 Task: Add an event with the title Lunch and Learn: Effective Email Marketing Strategies for Engagement, date '2024/03/21', time 7:30 AM to 9:30 AMand add a description: The Introduction to SEO webinar is a comprehensive session designed to provide participants with a foundational understanding of Search Engine Optimization (SEO) principles, strategies, and best practices. Select event color  Tomato . Add location for the event as: 321 Via del Corso, Rome, Italy, logged in from the account softage.5@softage.netand send the event invitation to softage.9@softage.net and softage.10@softage.net. Set a reminder for the event Daily
Action: Mouse moved to (65, 137)
Screenshot: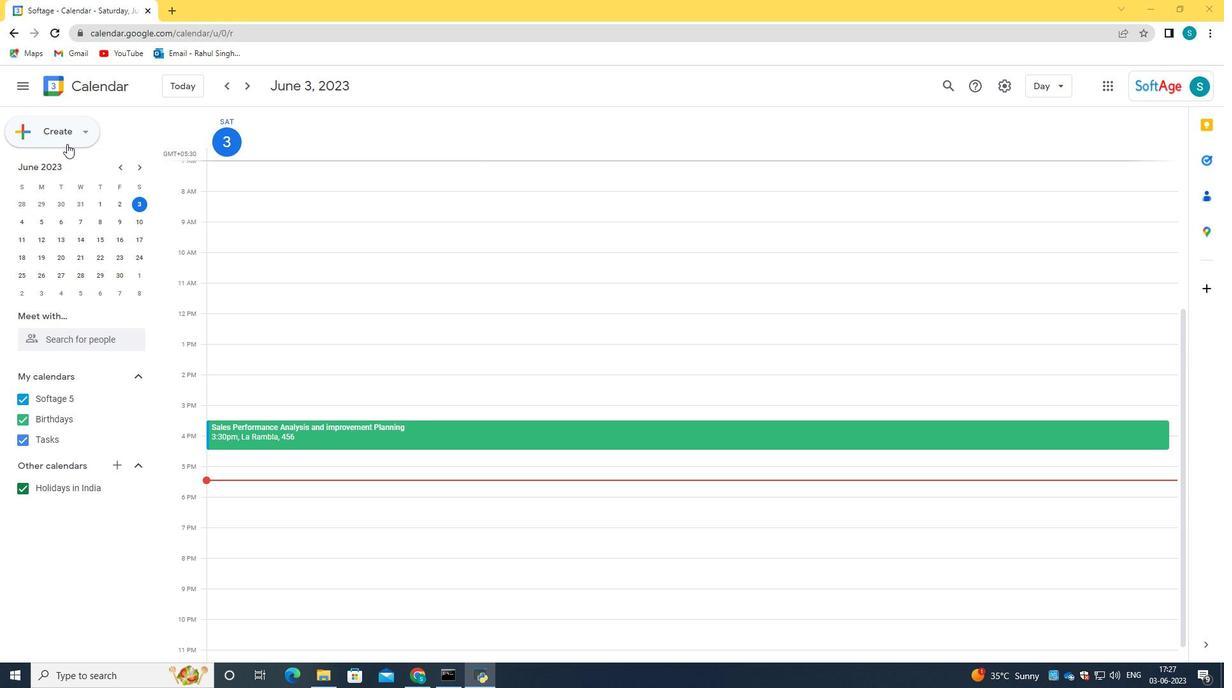 
Action: Mouse pressed left at (65, 137)
Screenshot: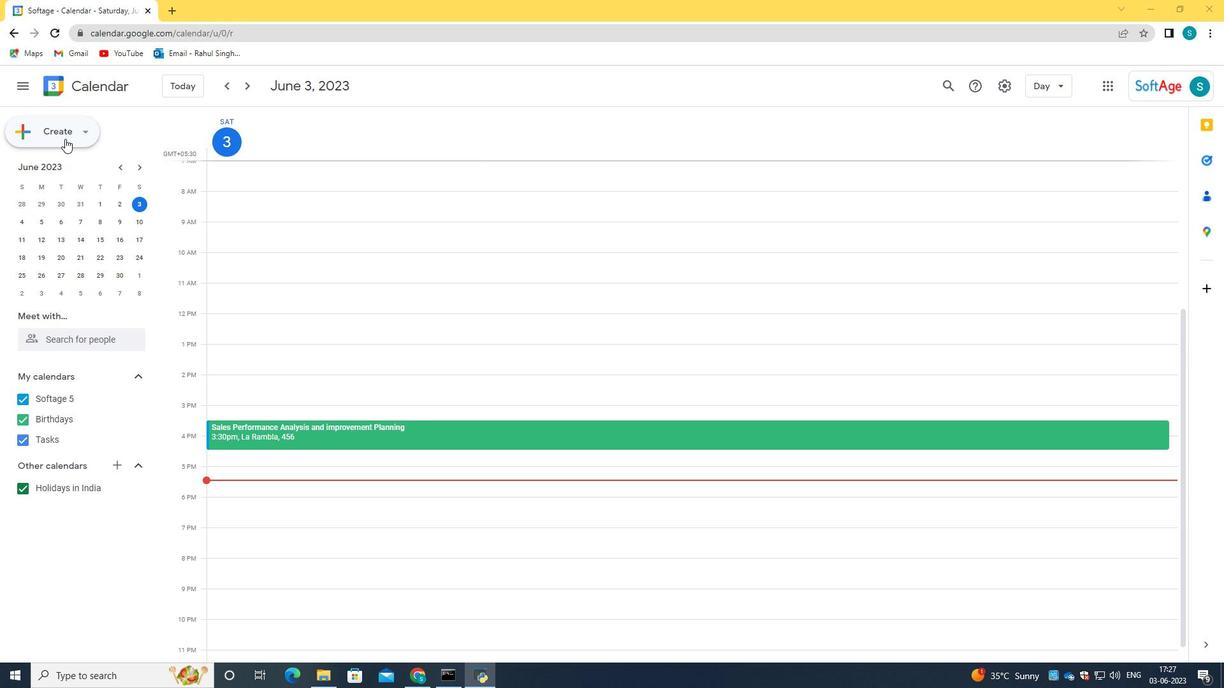 
Action: Mouse moved to (66, 174)
Screenshot: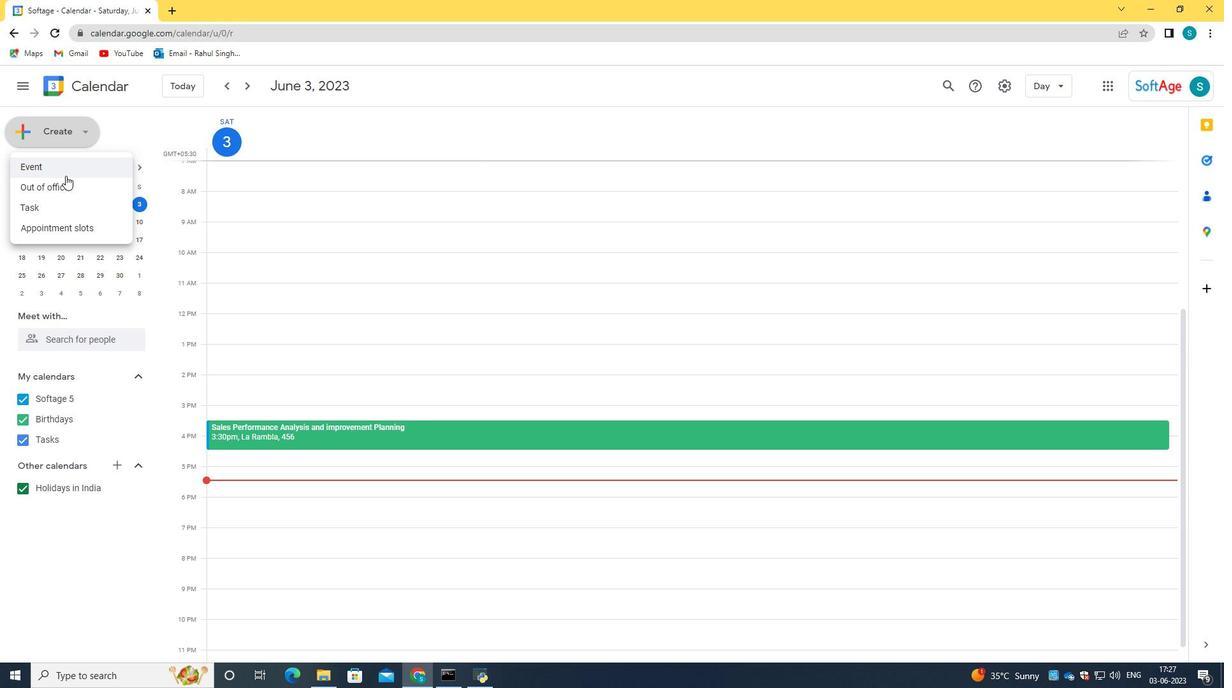 
Action: Mouse pressed left at (66, 174)
Screenshot: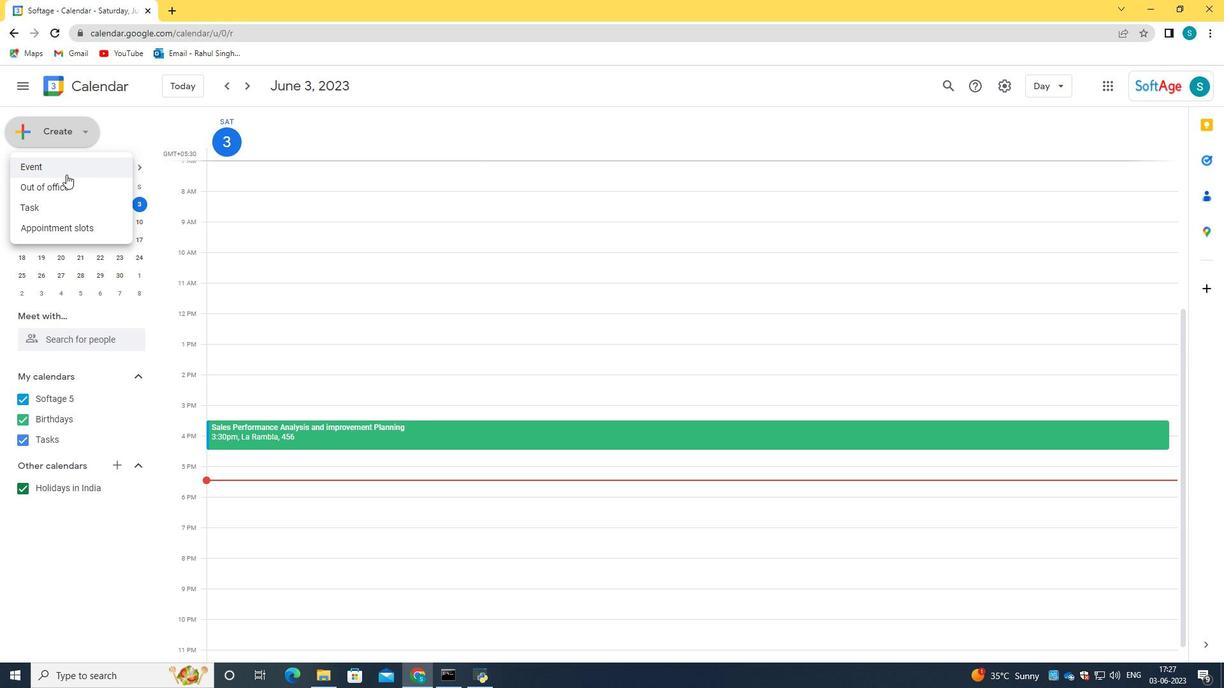 
Action: Mouse moved to (725, 503)
Screenshot: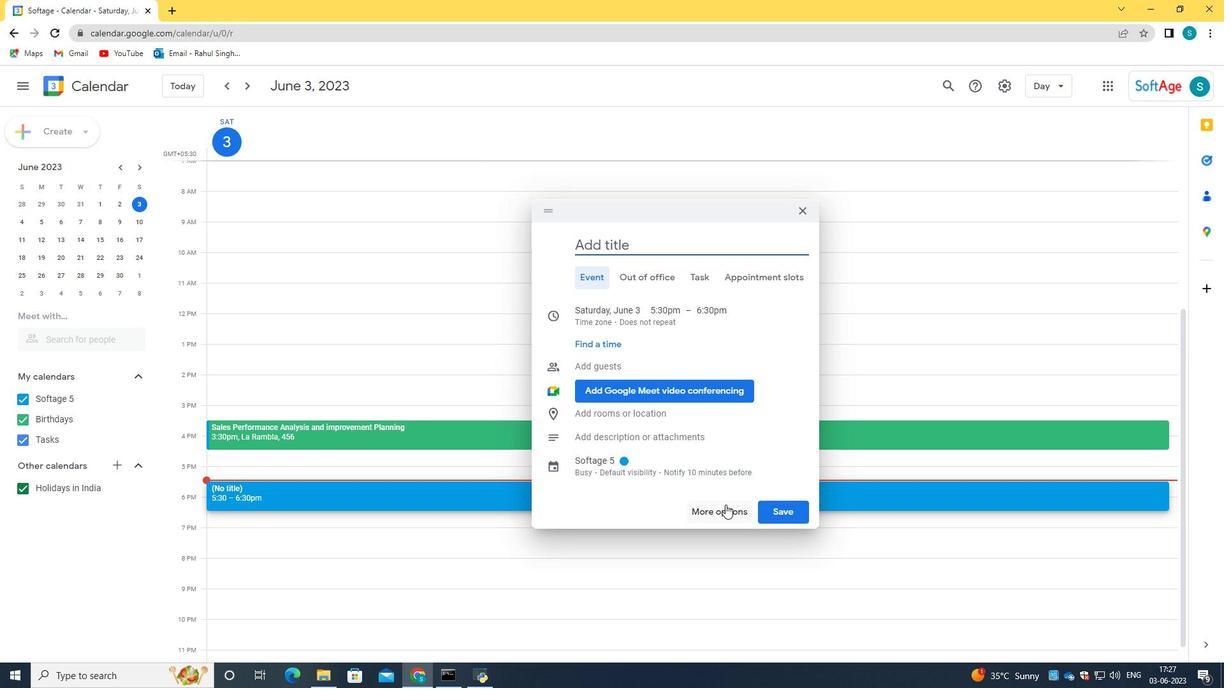 
Action: Mouse pressed left at (725, 503)
Screenshot: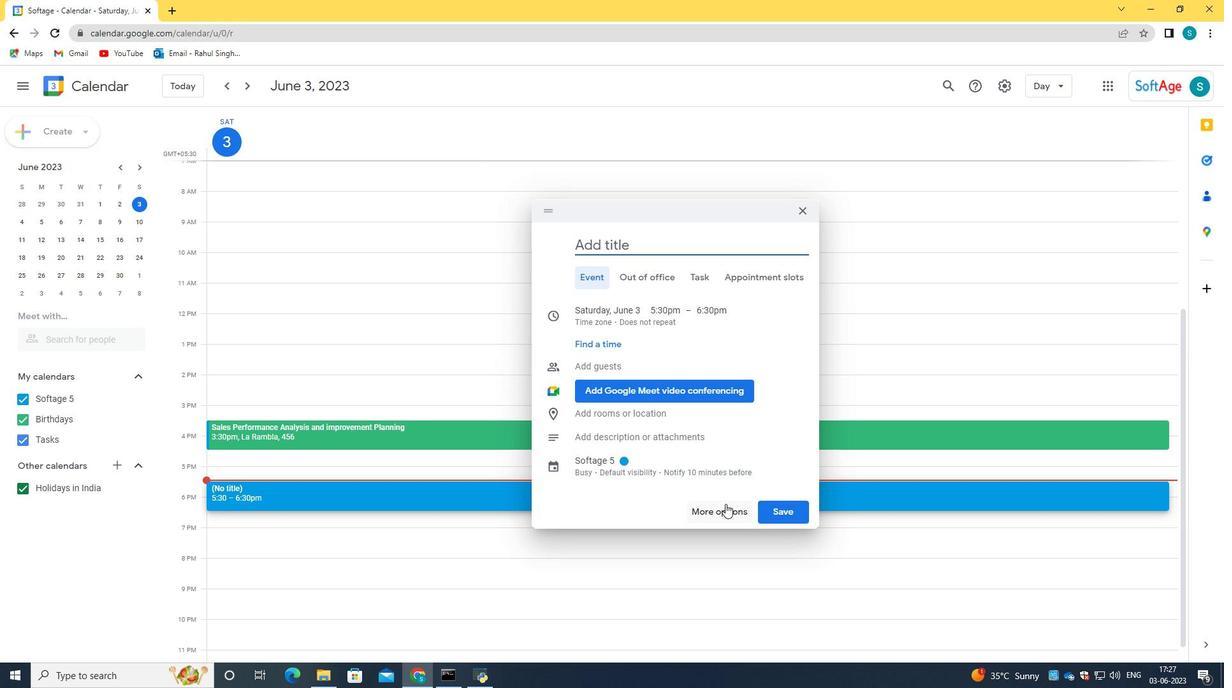 
Action: Mouse moved to (167, 95)
Screenshot: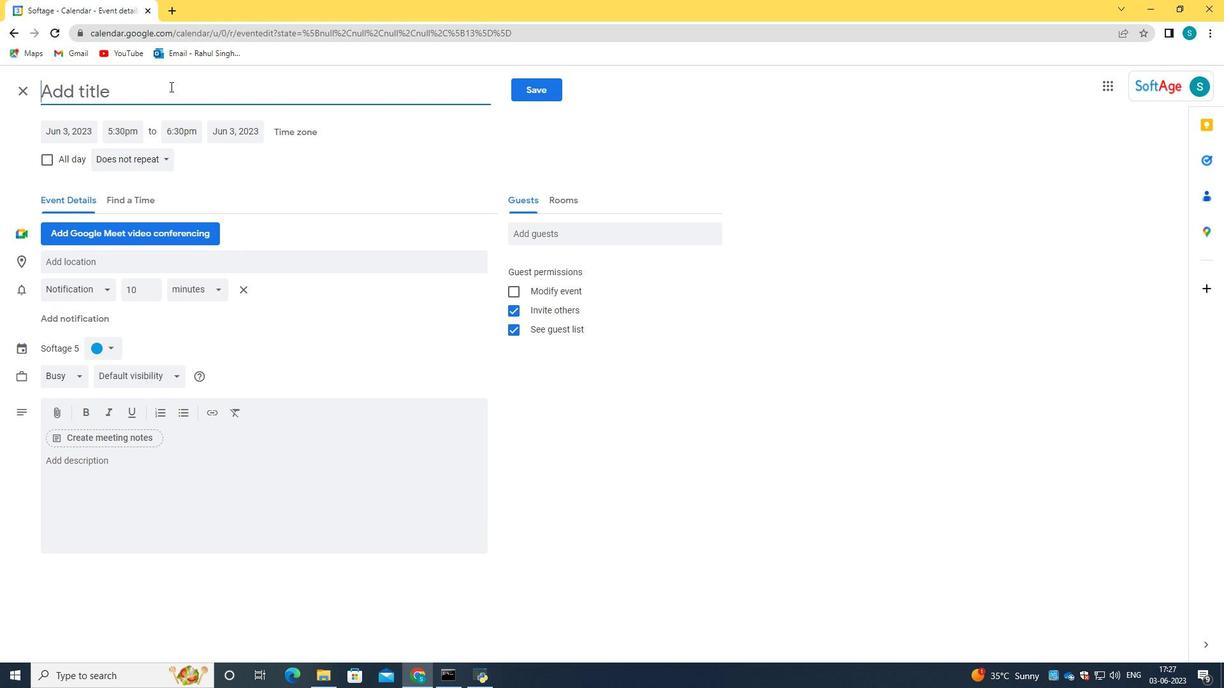 
Action: Key pressed <Key.caps_lock>L<Key.caps_lock>uc<Key.backspace>nch<Key.space>and<Key.space><Key.caps_lock>B<Key.caps_lock>r<Key.backspace><Key.backspace>learn<Key.shift_r>:<Key.space><Key.caps_lock>E<Key.caps_lock>ffective<Key.space><Key.caps_lock>E<Key.caps_lock>mail<Key.space><Key.caps_lock>M<Key.caps_lock>aer<Key.backspace><Key.backspace>rketing<Key.space><Key.caps_lock>S<Key.caps_lock>trategic<Key.backspace>es<Key.space>for<Key.space><Key.caps_lock>E<Key.caps_lock>ngagement
Screenshot: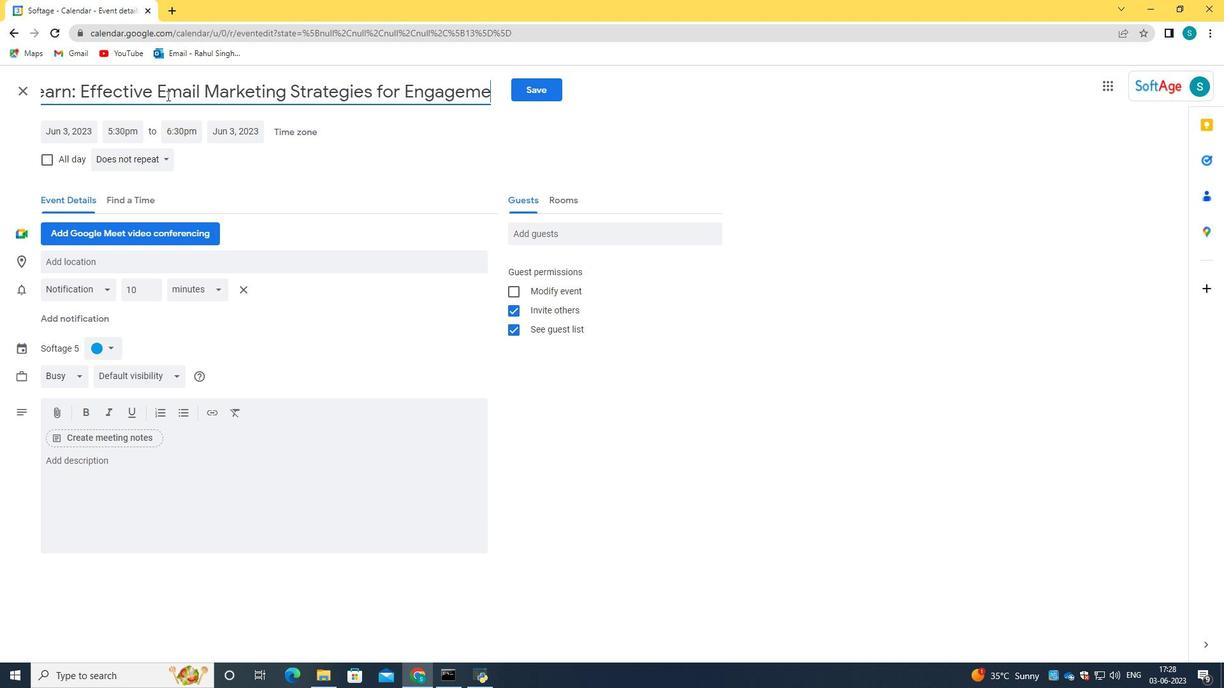 
Action: Mouse moved to (59, 135)
Screenshot: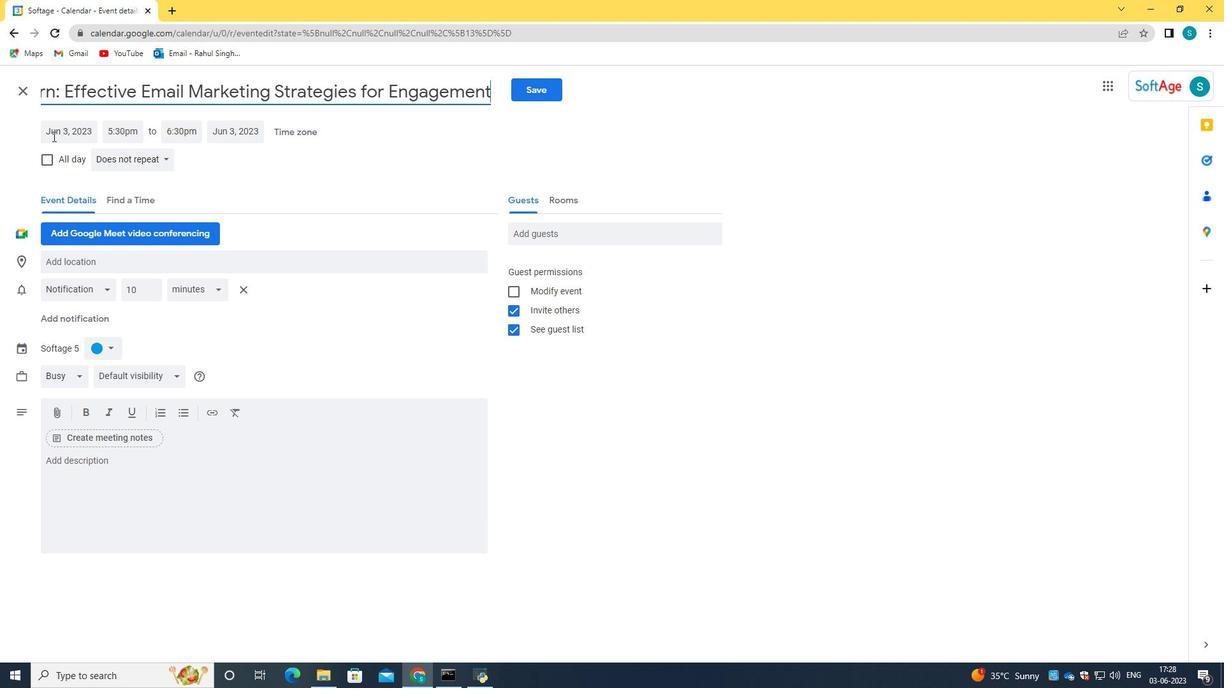 
Action: Mouse pressed left at (59, 135)
Screenshot: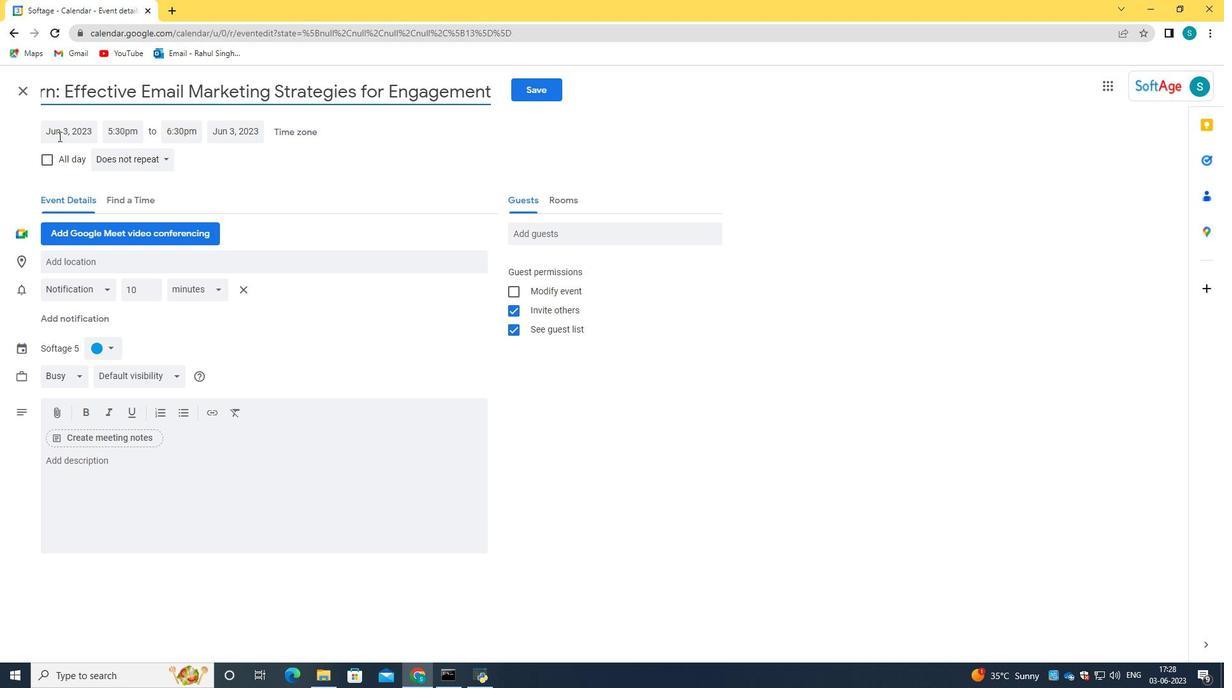 
Action: Key pressed 2024<Key.shift_r><Key.shift_r><Key.shift_r>/03/21<Key.tab>07<Key.shift_r>"<Key.backspace><Key.shift_r>:30<Key.space>am<Key.tab>09<Key.shift_r>:30am
Screenshot: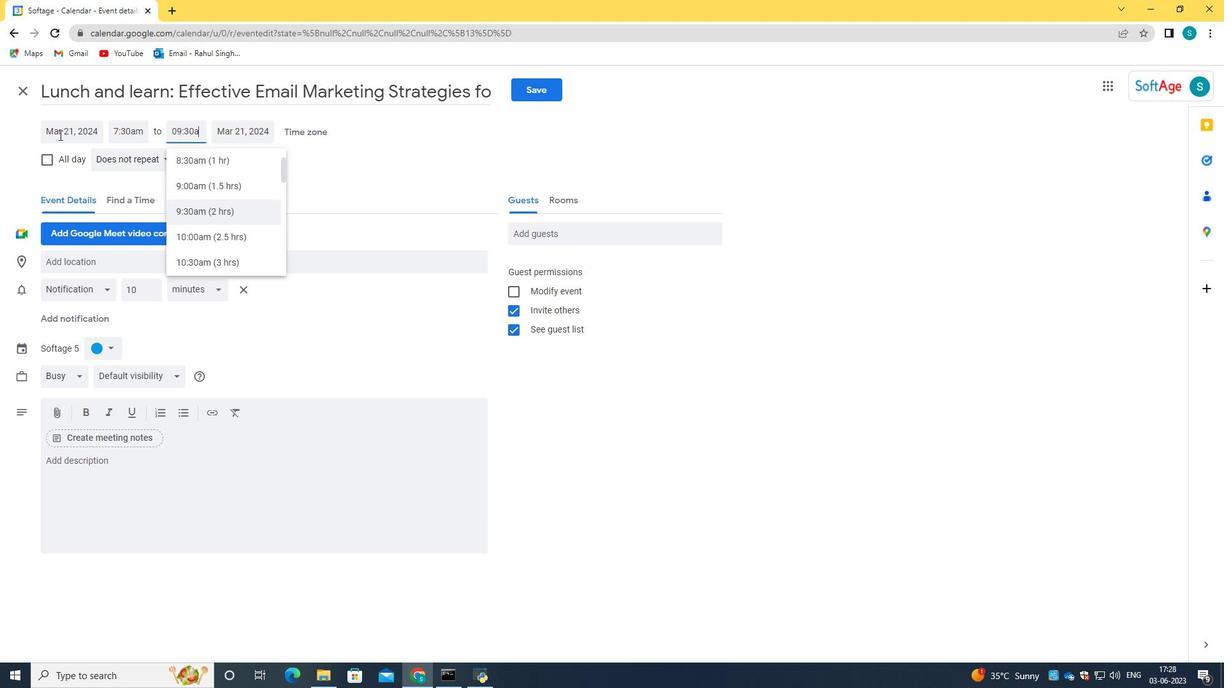 
Action: Mouse moved to (221, 208)
Screenshot: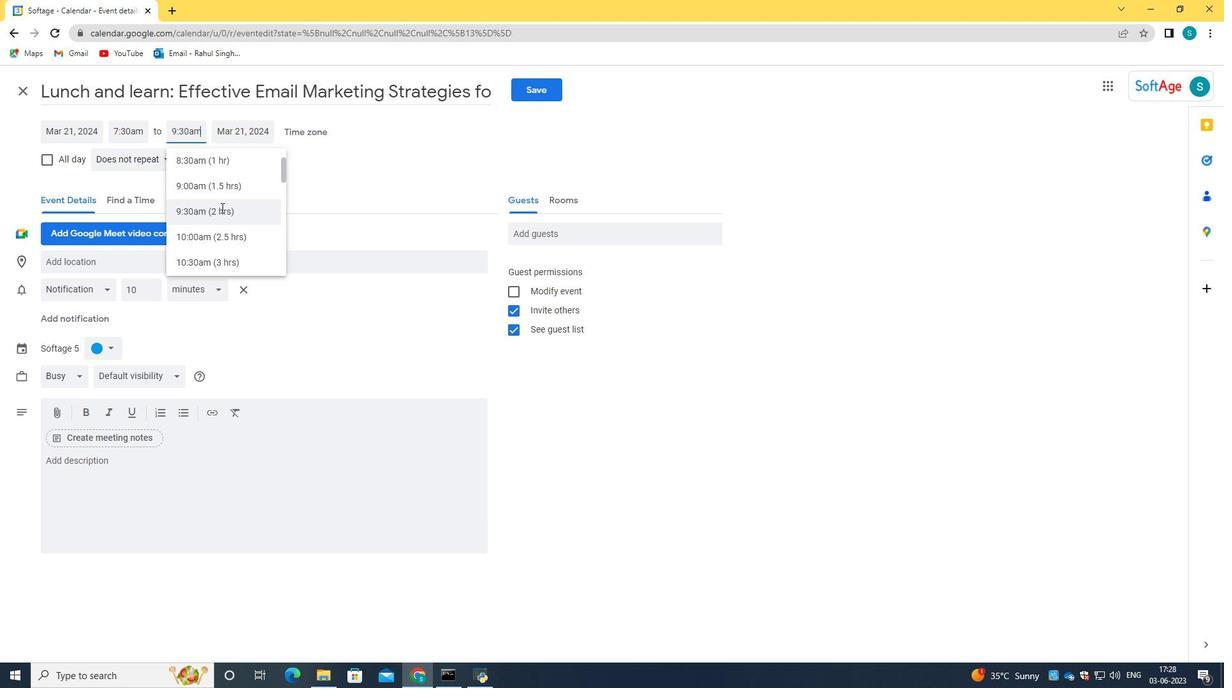 
Action: Mouse pressed left at (221, 208)
Screenshot: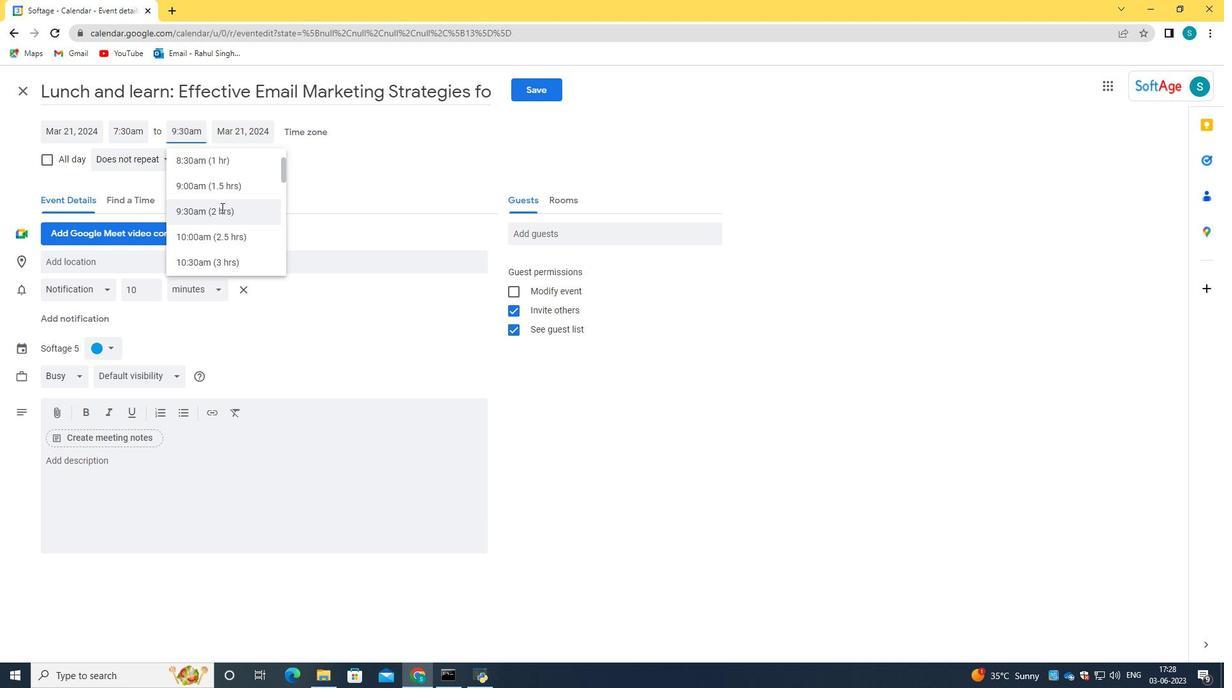 
Action: Mouse moved to (204, 484)
Screenshot: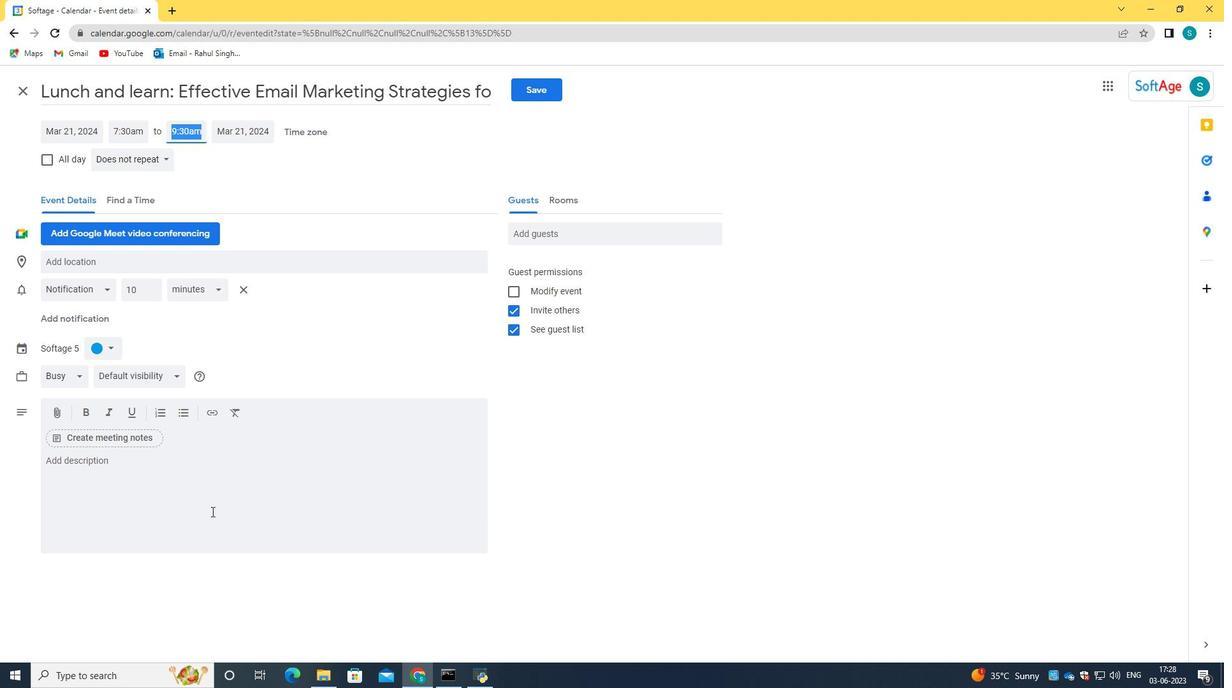 
Action: Mouse pressed left at (204, 484)
Screenshot: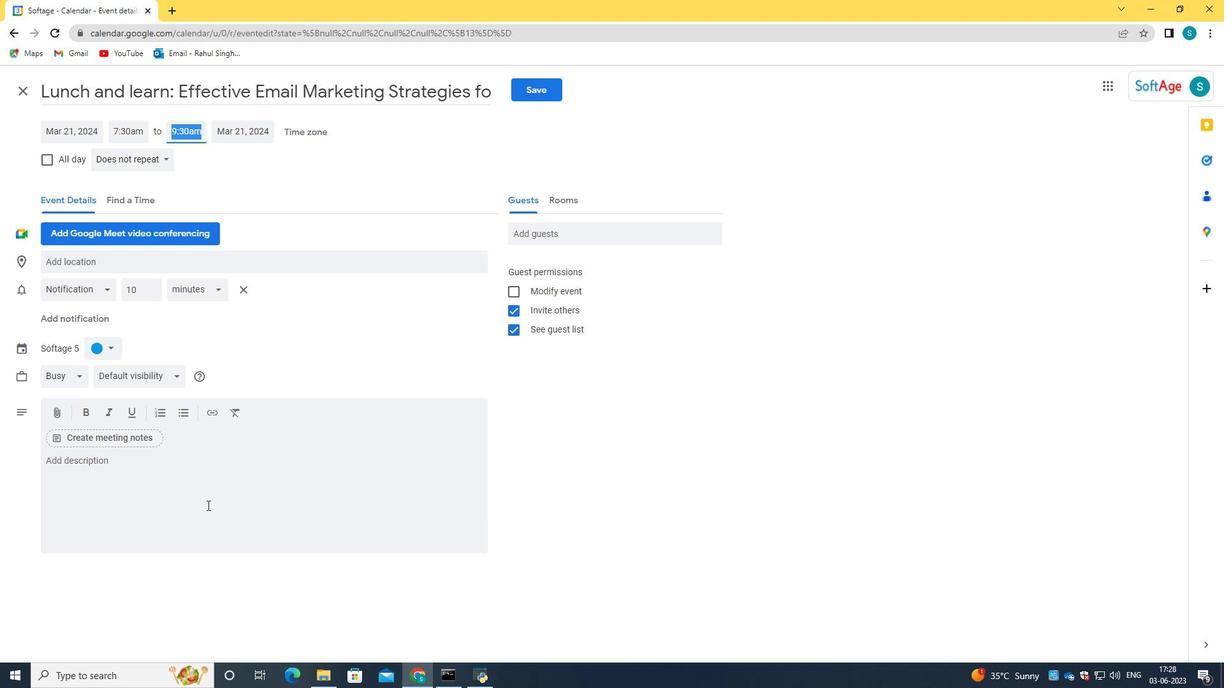 
Action: Key pressed <Key.caps_lock>T<Key.caps_lock>he<Key.space>introduction<Key.space>o<Key.backspace>to<Key.space><Key.caps_lock>SEO<Key.space><Key.caps_lock>webinat<Key.backspace>r<Key.space>is<Key.space>a<Key.space>comprehensive<Key.space>session<Key.space>designed<Key.space>to<Key.space>provide<Key.space>participants<Key.space>with<Key.space>a<Key.space>foundational<Key.space>understanding<Key.space>of<Key.space><Key.caps_lock>S<Key.caps_lock>earch<Key.space><Key.caps_lock>E<Key.caps_lock>ngine<Key.space><Key.caps_lock>O<Key.caps_lock>ptimization<Key.space><Key.shift>S<Key.backspace><Key.backspace><Key.shift_r><Key.shift_r><Key.shift_r><Key.shift_r><Key.shift_r><Key.shift_r><Key.shift_r><Key.shift_r><Key.shift_r><Key.shift_r><Key.shift_r><Key.shift_r><Key.shift_r><Key.shift_r>(<Key.shift><Key.shift><Key.shift><Key.shift><Key.shift><Key.shift><Key.shift>SEO<Key.shift_r><Key.shift_r><Key.shift_r><Key.shift_r><Key.shift_r><Key.shift_r><Key.shift_r><Key.shift_r>)<Key.space>principals,<Key.space>stratef<Key.backspace>gies,<Key.space>and<Key.space>best<Key.space>practices.
Screenshot: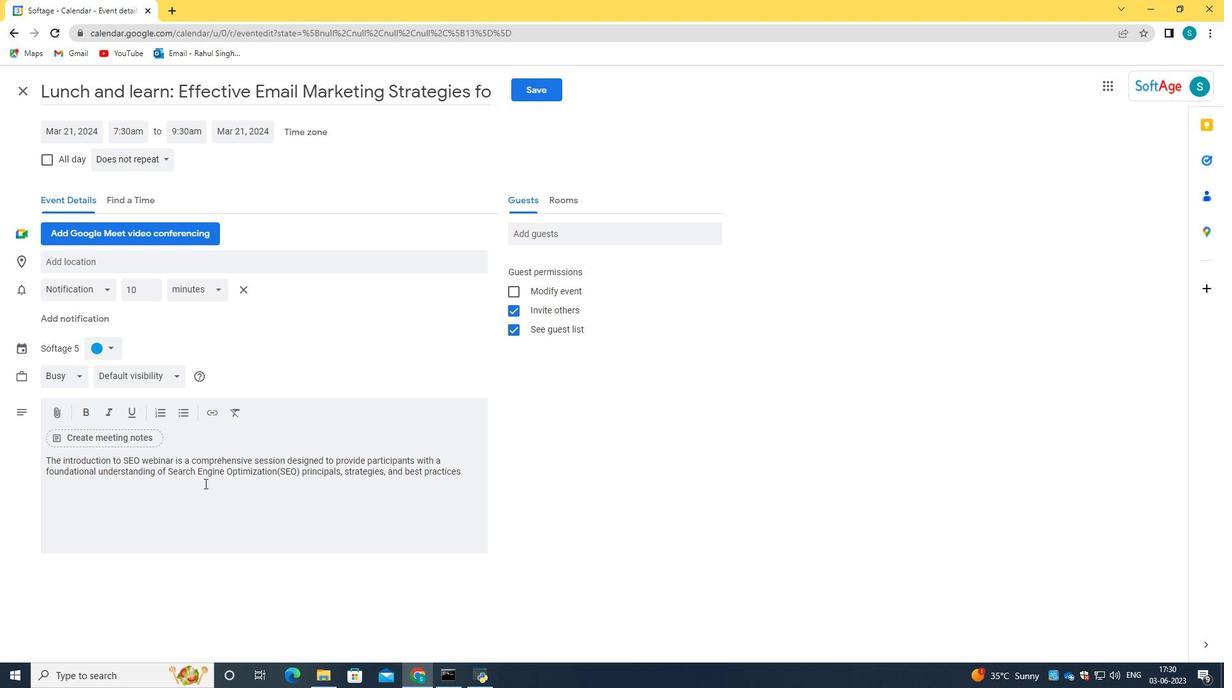 
Action: Mouse moved to (102, 347)
Screenshot: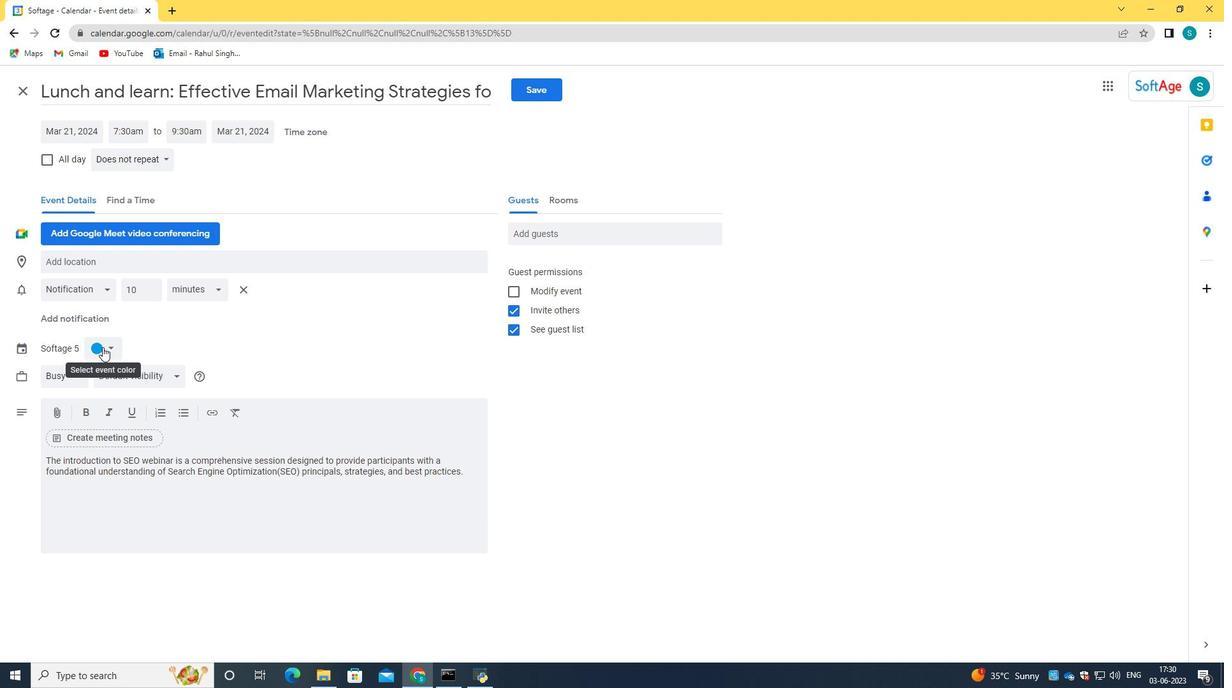 
Action: Mouse pressed left at (102, 347)
Screenshot: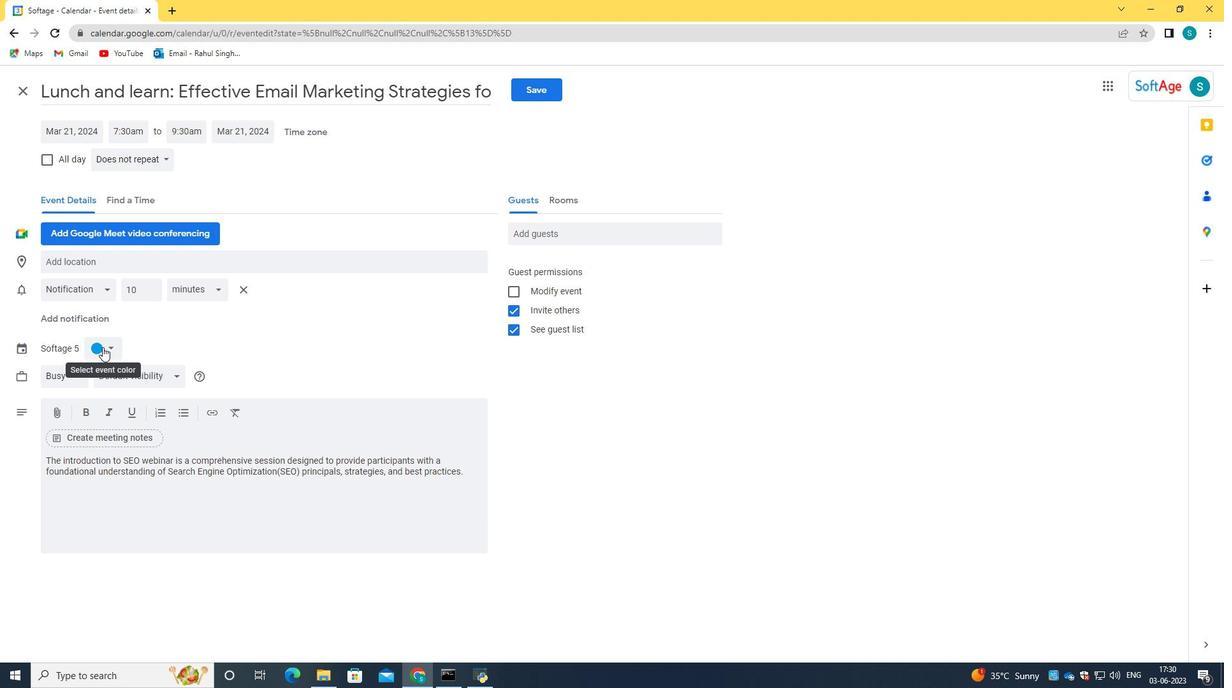 
Action: Mouse moved to (98, 350)
Screenshot: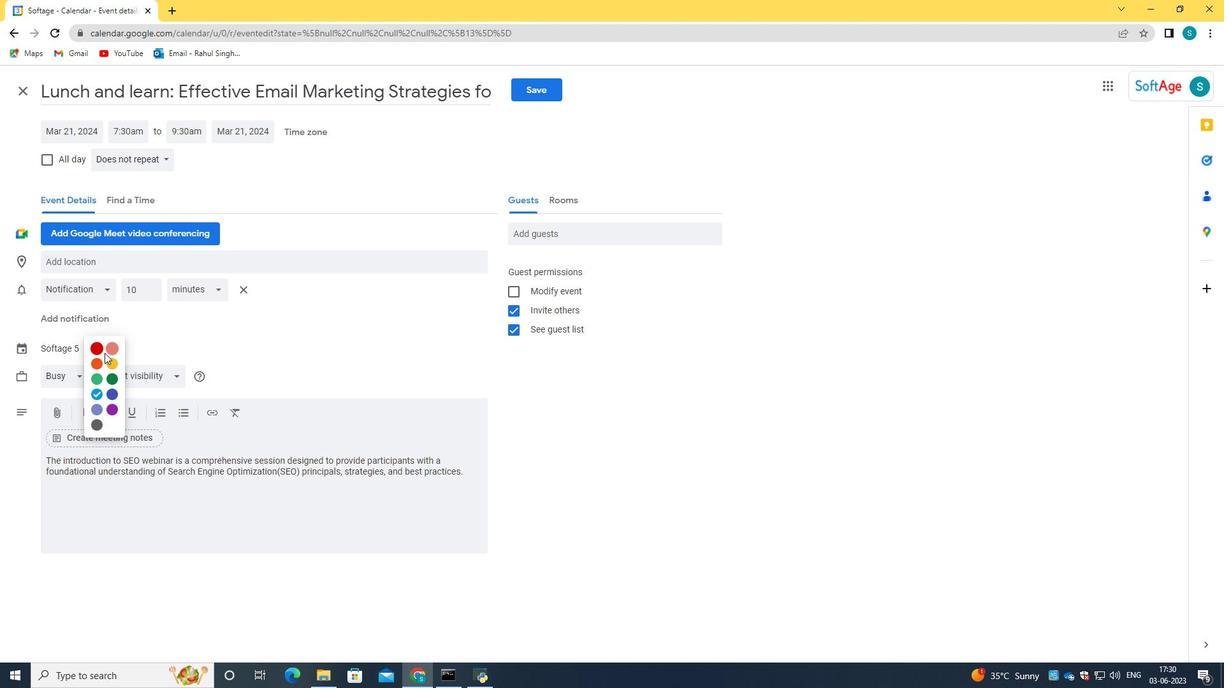 
Action: Mouse pressed left at (98, 350)
Screenshot: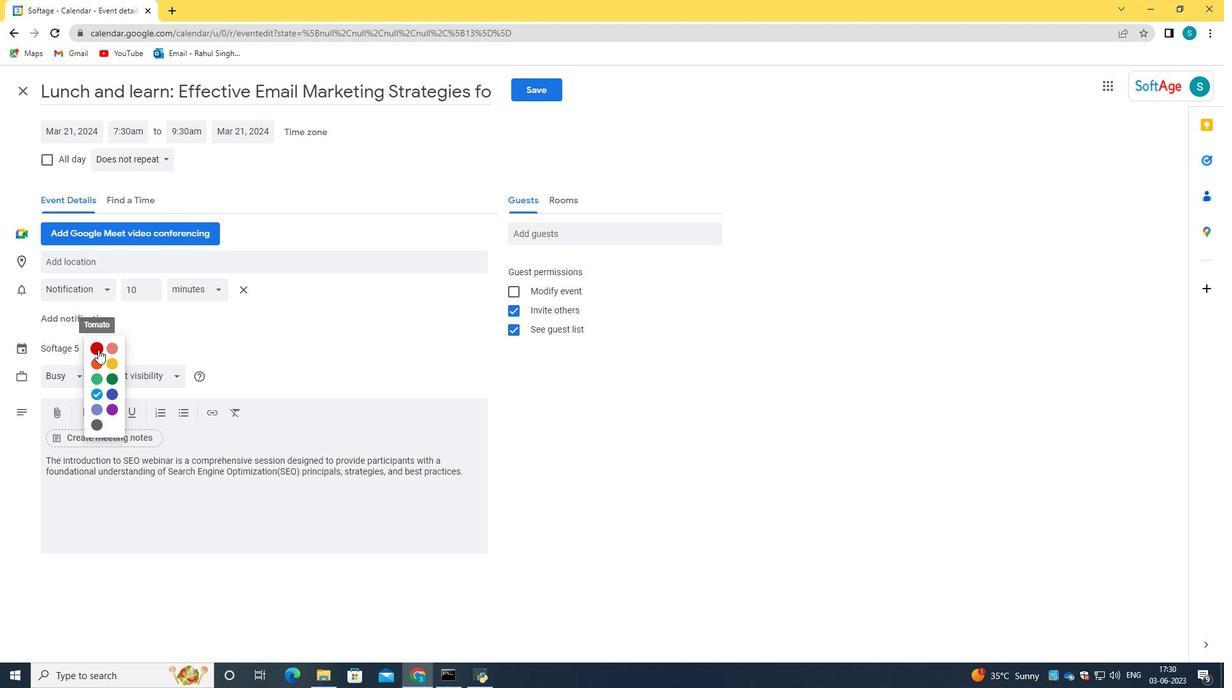 
Action: Mouse moved to (99, 267)
Screenshot: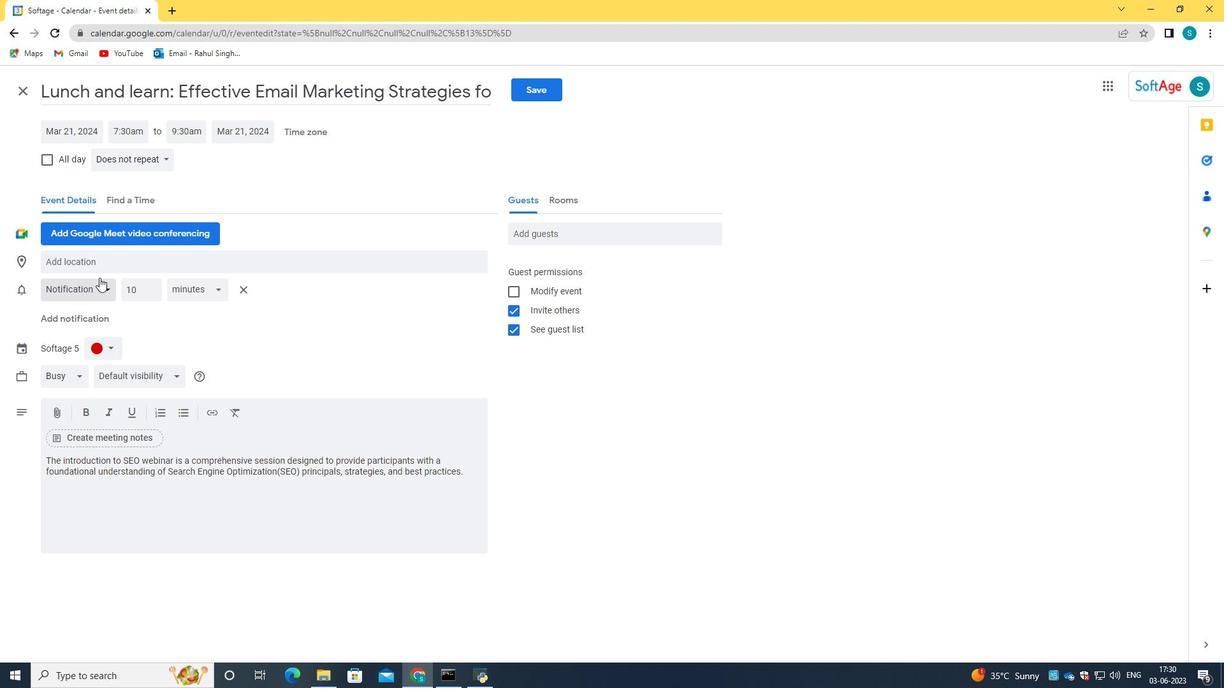 
Action: Mouse pressed left at (99, 267)
Screenshot: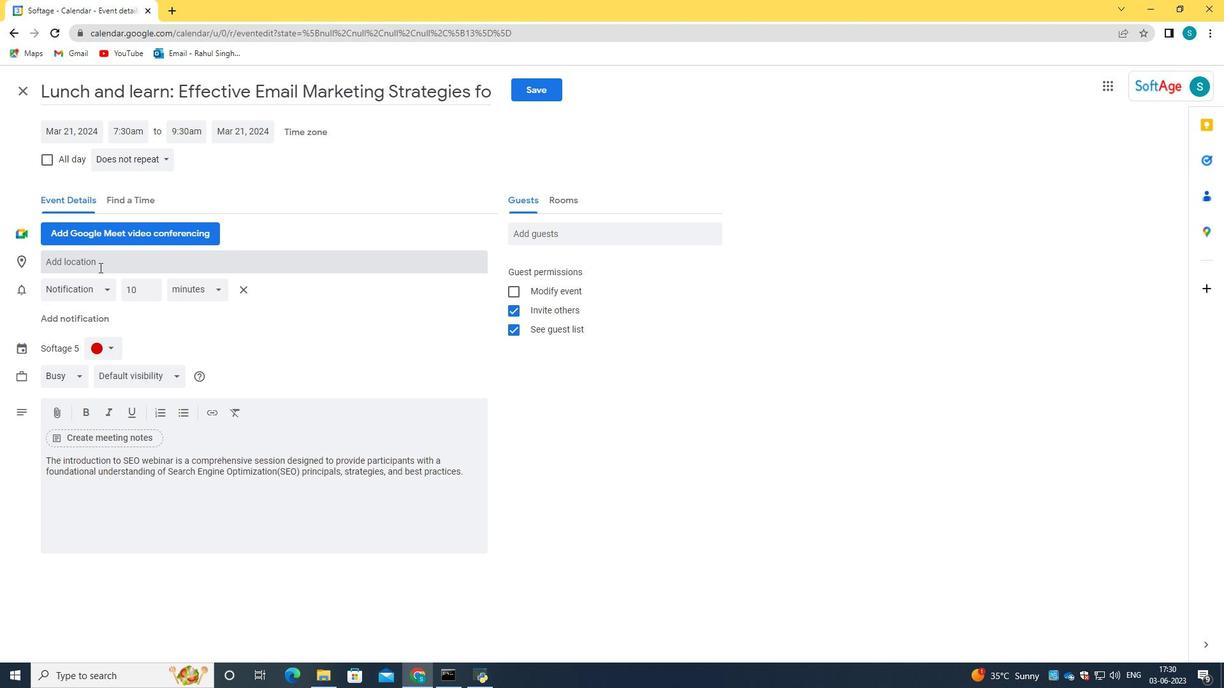 
Action: Key pressed 321<Key.space><Key.caps_lock>V<Key.caps_lock>ia<Key.space>del<Key.space><Key.caps_lock>C<Key.caps_lock>orso,<Key.space><Key.caps_lock>R<Key.caps_lock>ome
Screenshot: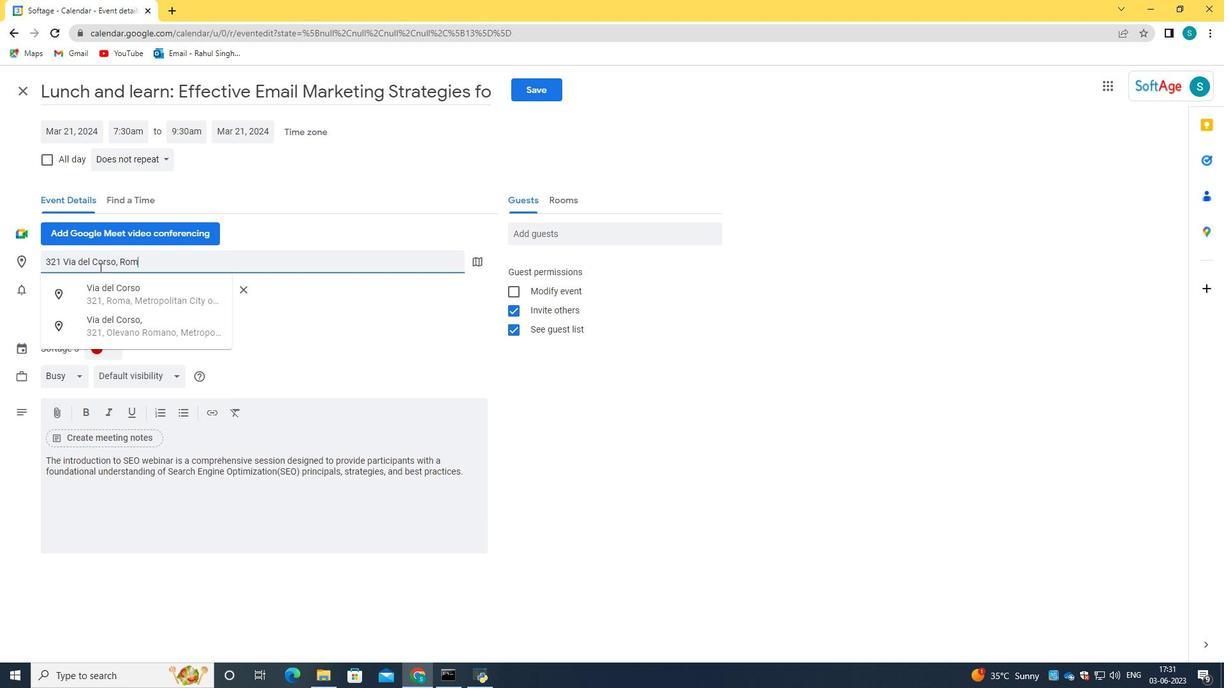 
Action: Mouse moved to (136, 303)
Screenshot: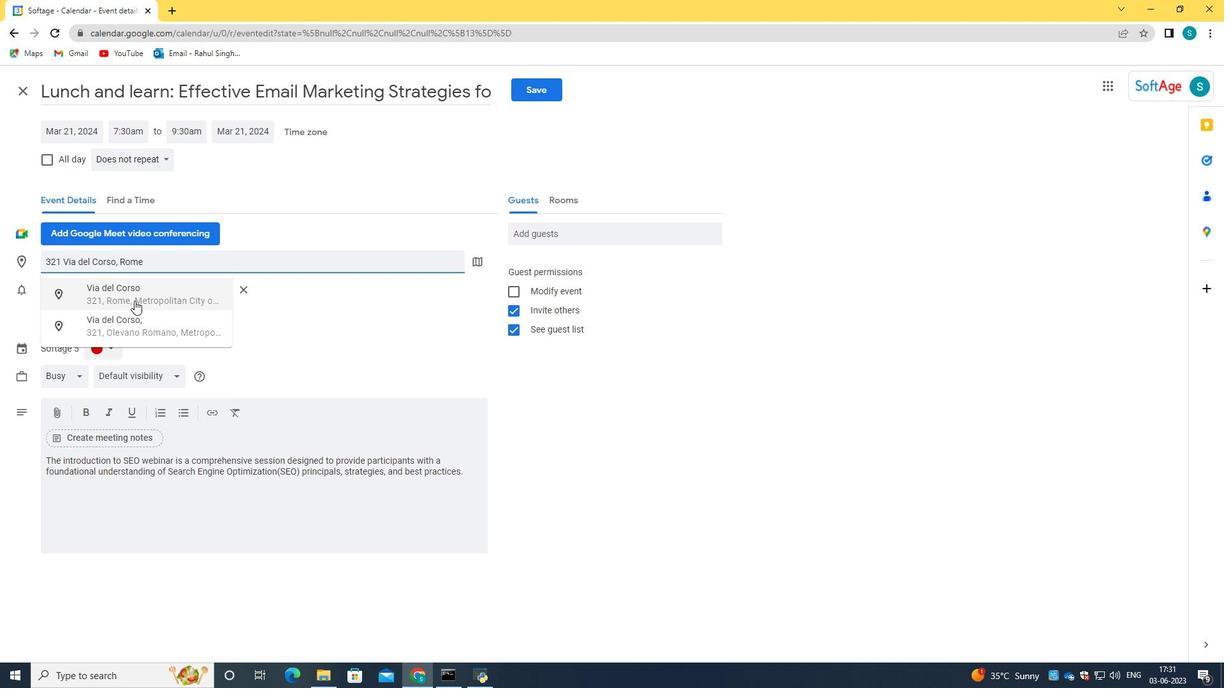 
Action: Key pressed <Key.space>,<Key.space><Key.caps_lock>I<Key.caps_lock>taly
Screenshot: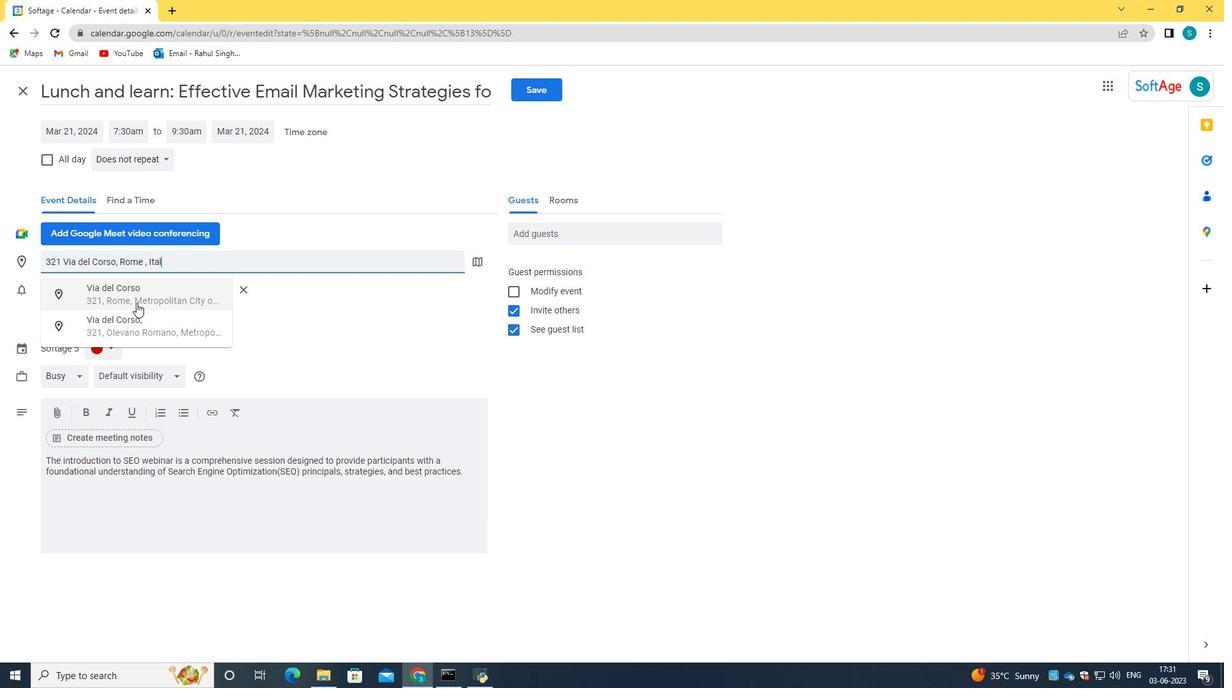 
Action: Mouse pressed left at (136, 303)
Screenshot: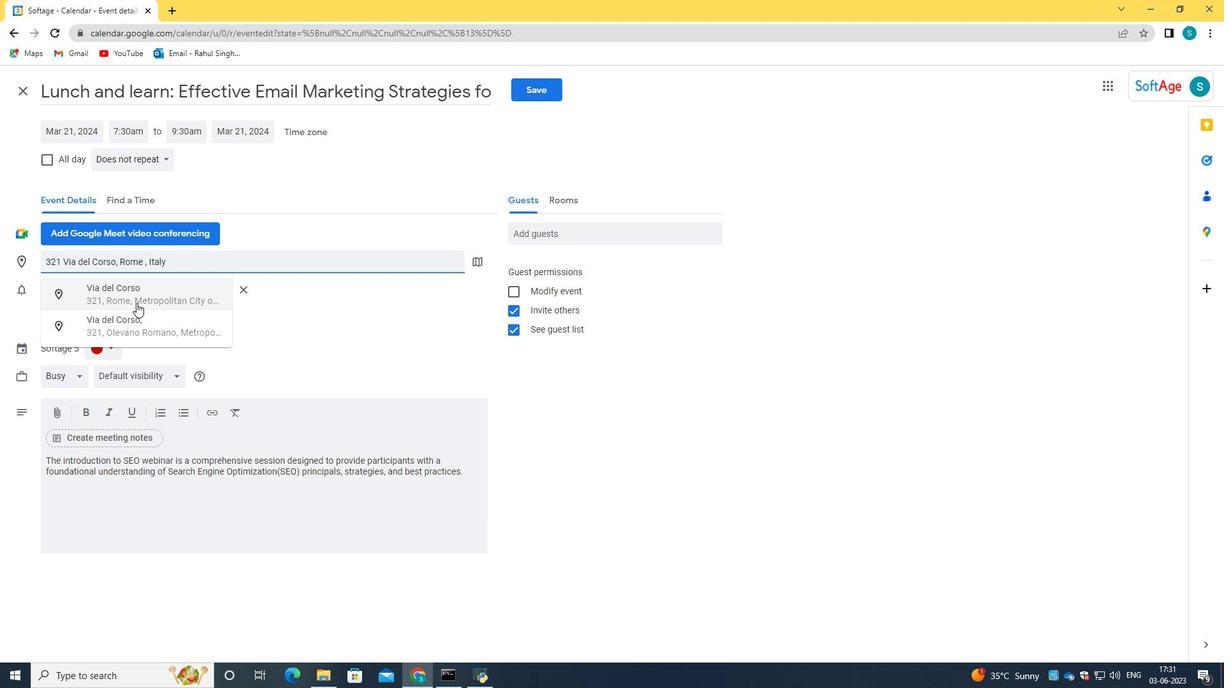 
Action: Mouse moved to (572, 232)
Screenshot: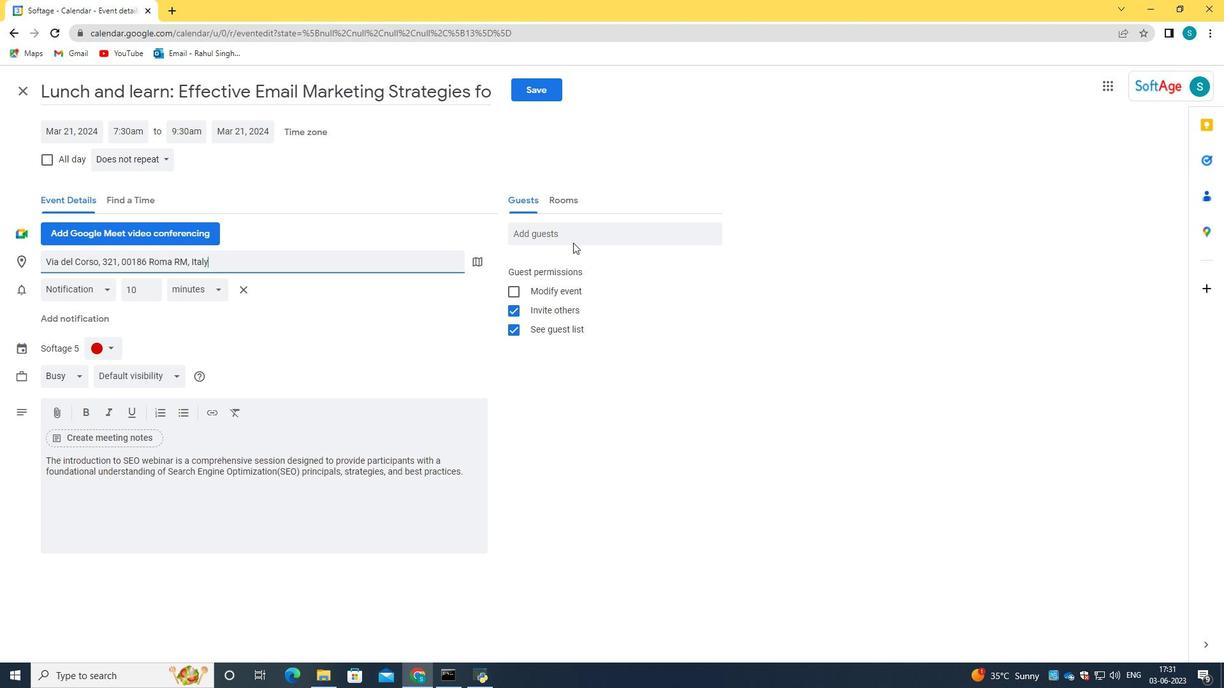 
Action: Mouse pressed left at (572, 232)
Screenshot: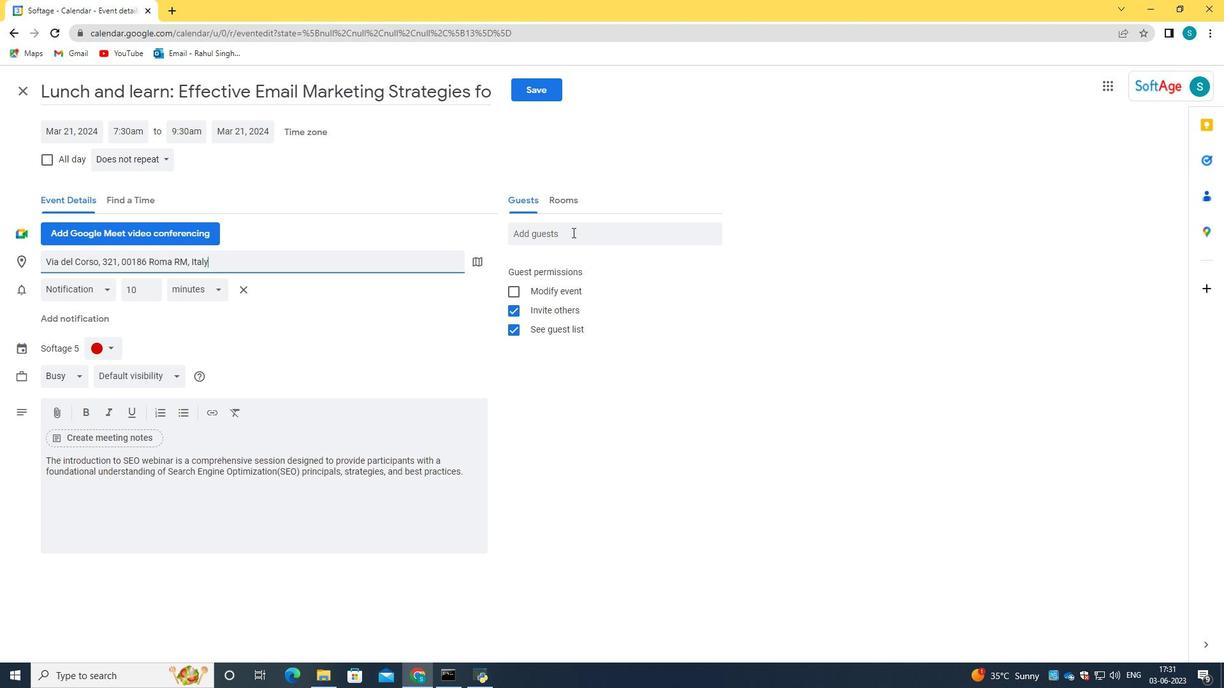 
Action: Key pressed softage,<Key.backspace>.9<Key.shift>@softage.net<Key.tab>softage.10<Key.shift>@softage.net
Screenshot: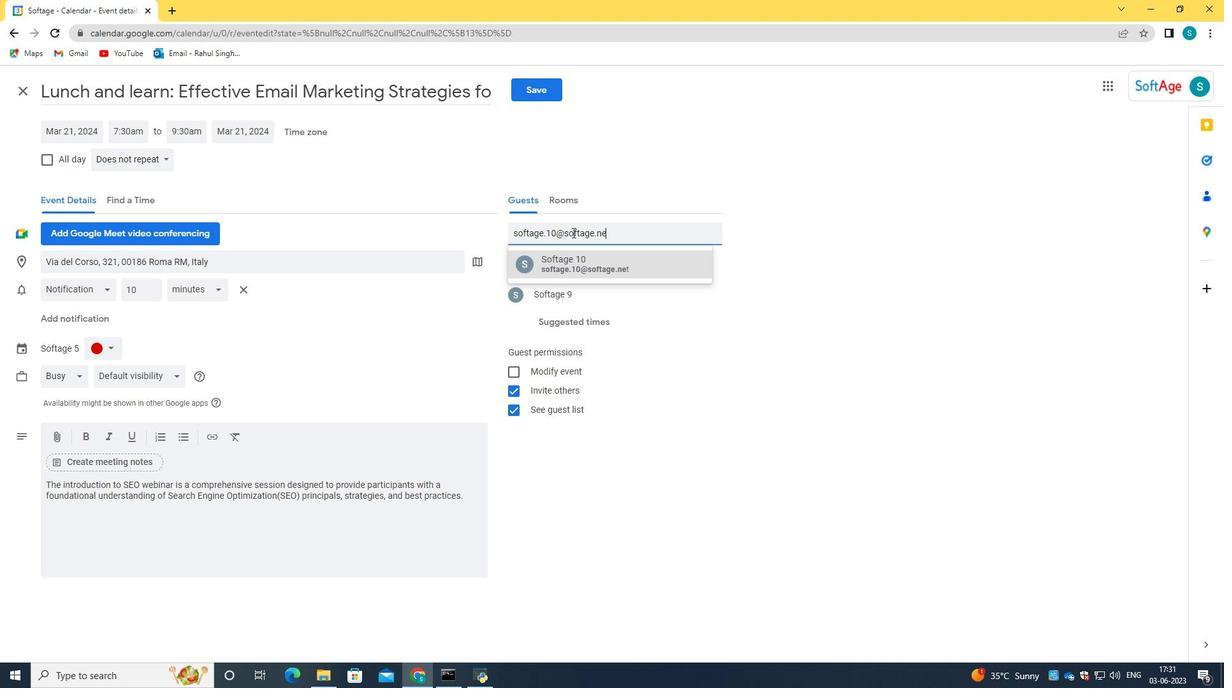 
Action: Mouse moved to (596, 272)
Screenshot: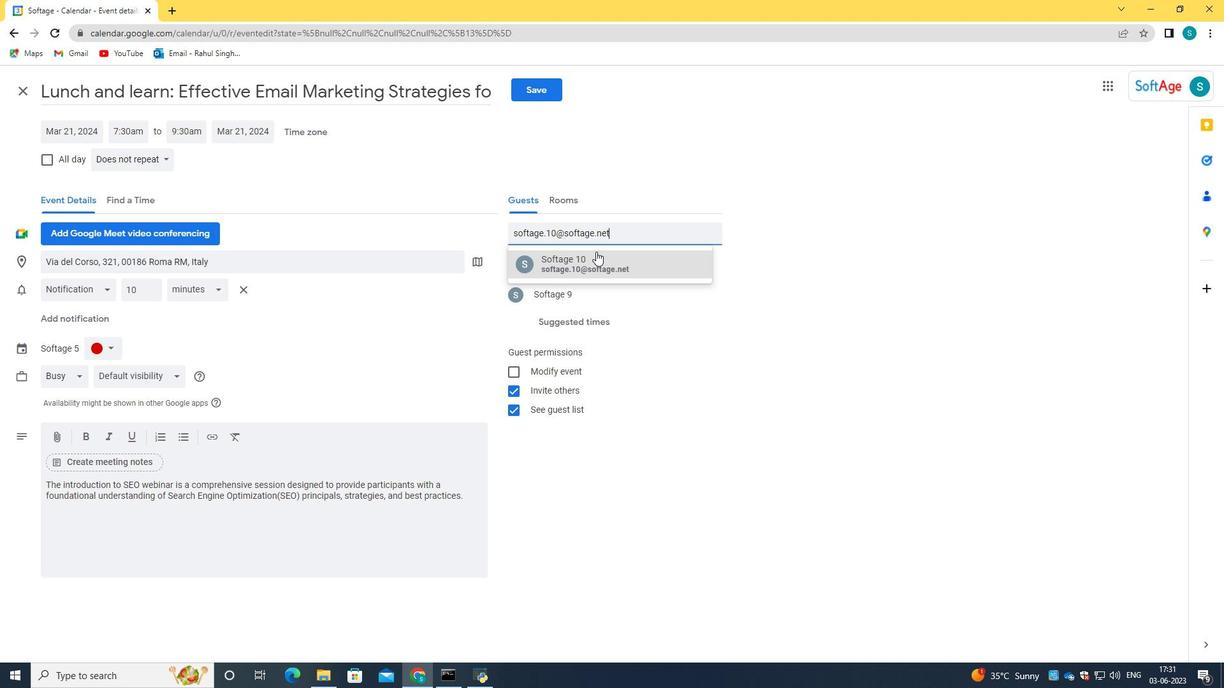
Action: Mouse pressed left at (596, 272)
Screenshot: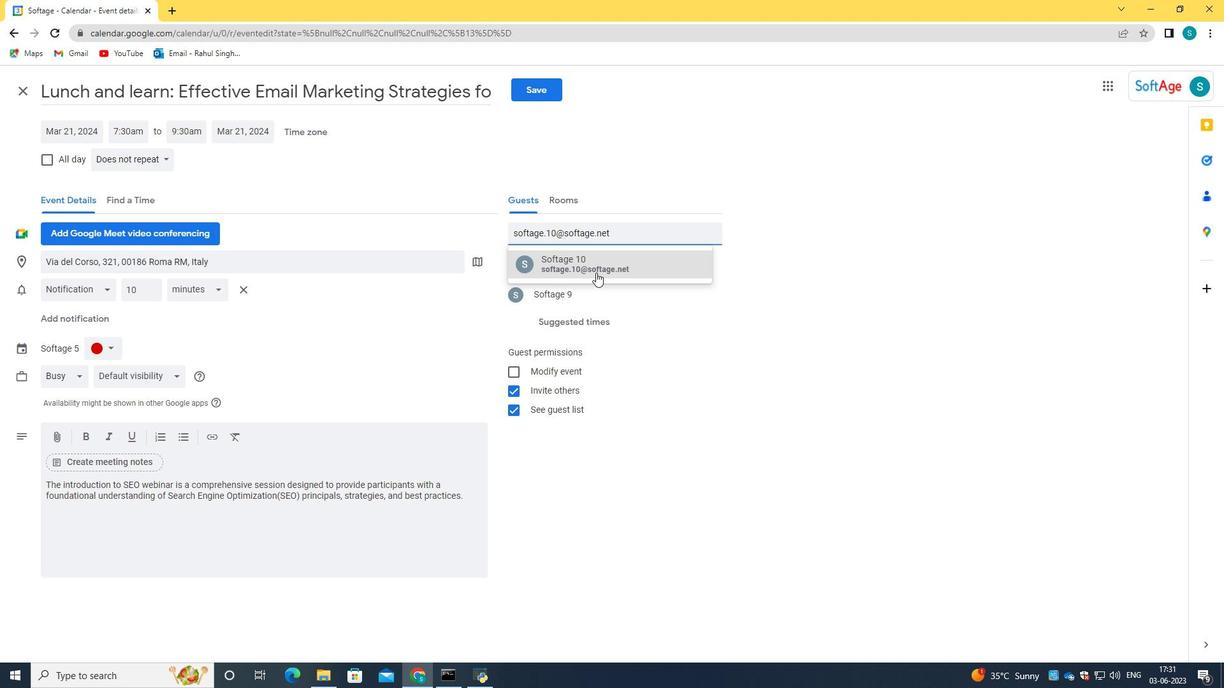 
Action: Mouse moved to (142, 161)
Screenshot: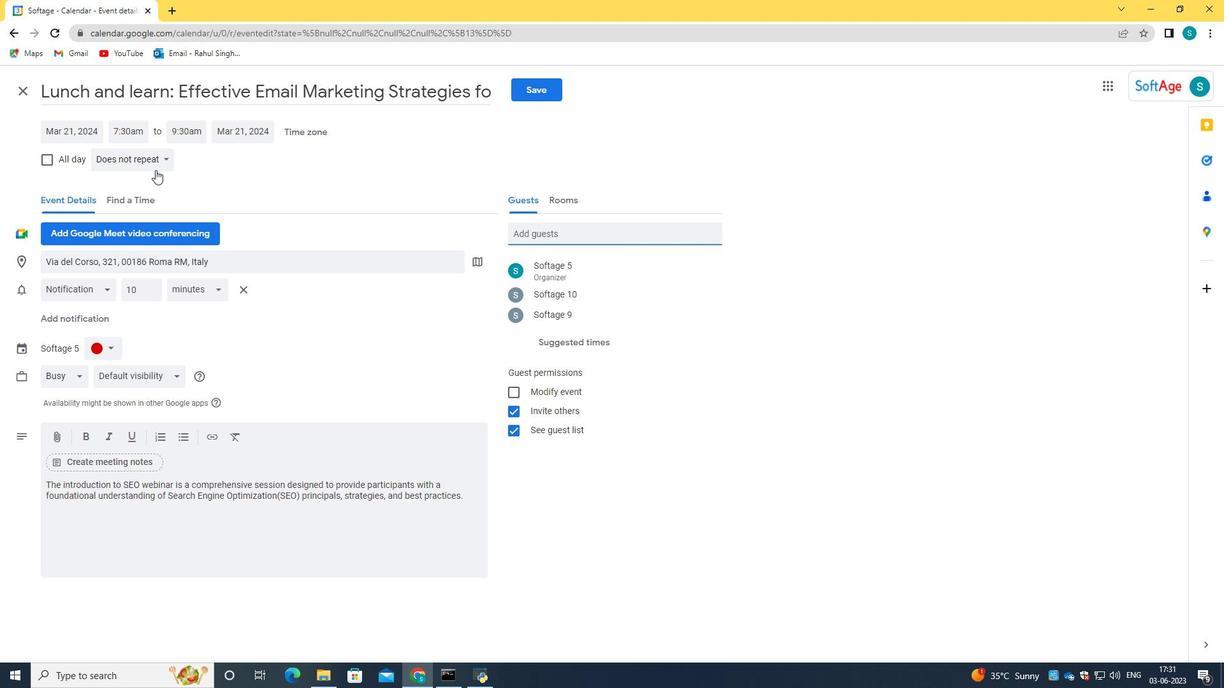
Action: Mouse pressed left at (142, 161)
Screenshot: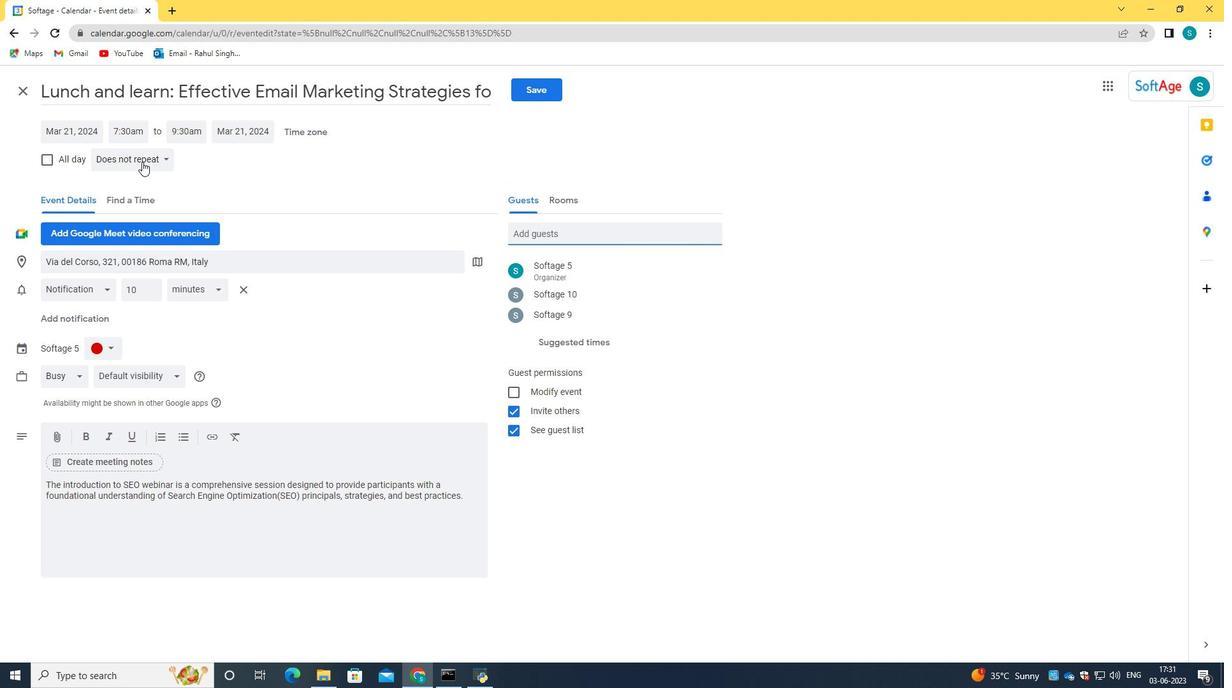 
Action: Mouse moved to (126, 190)
Screenshot: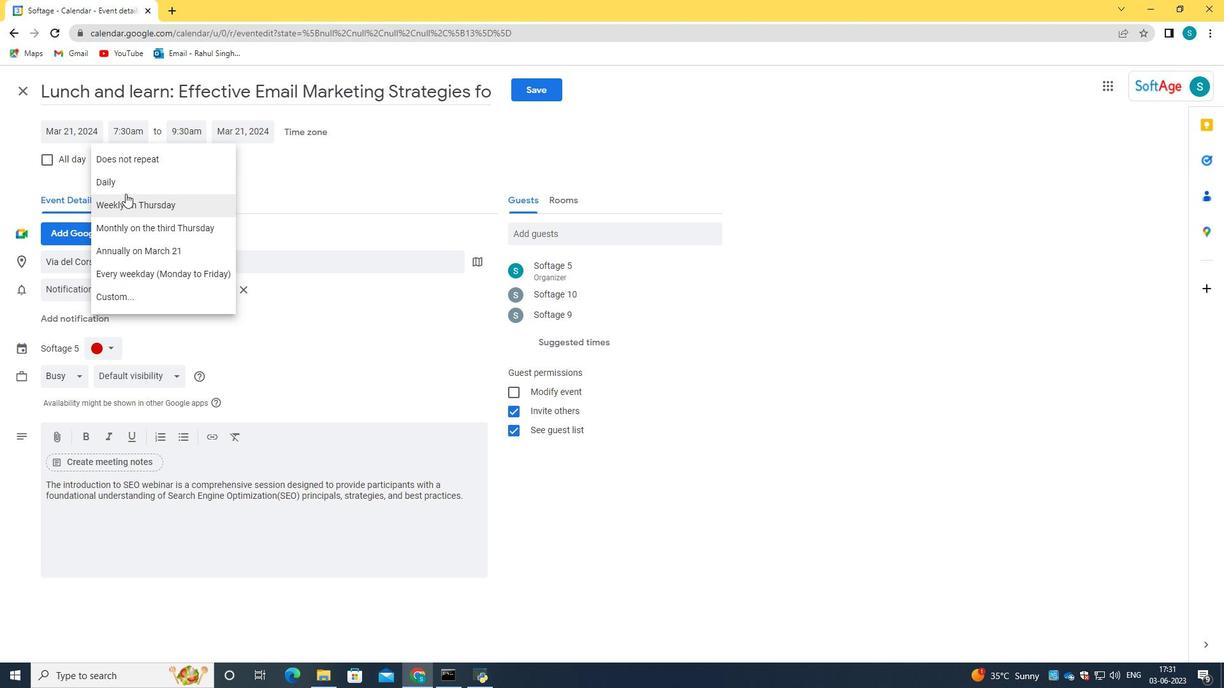 
Action: Mouse pressed left at (126, 190)
Screenshot: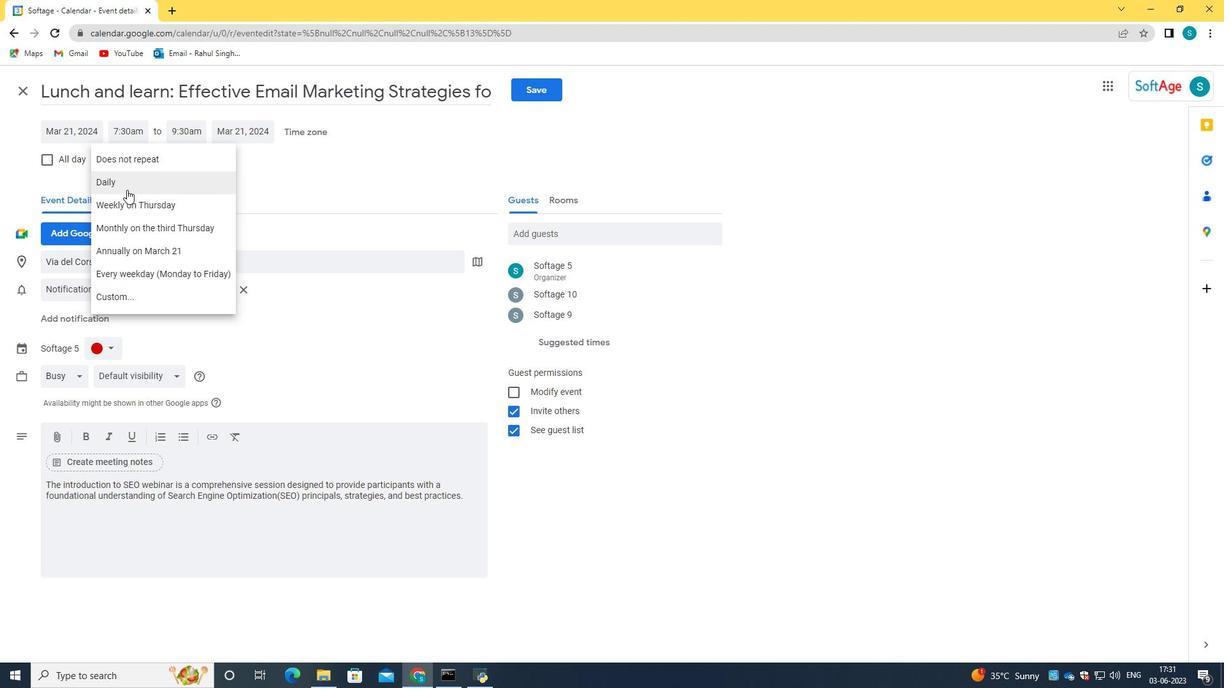 
Action: Mouse moved to (531, 96)
Screenshot: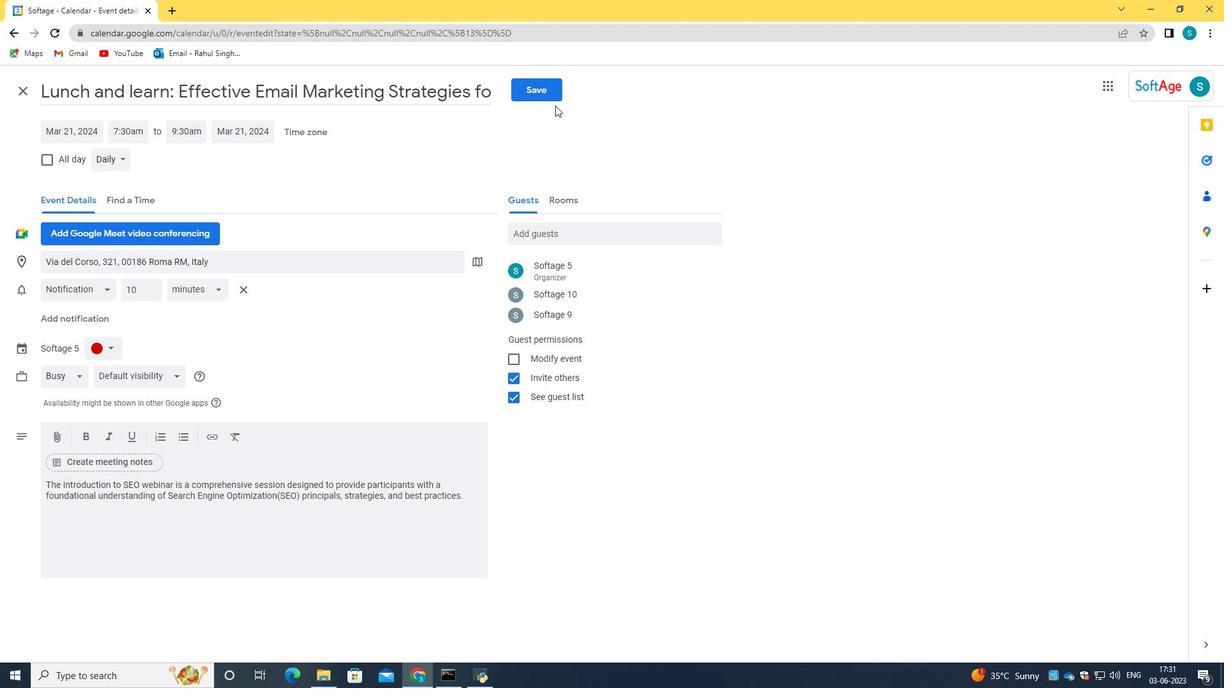 
Action: Mouse pressed left at (531, 96)
Screenshot: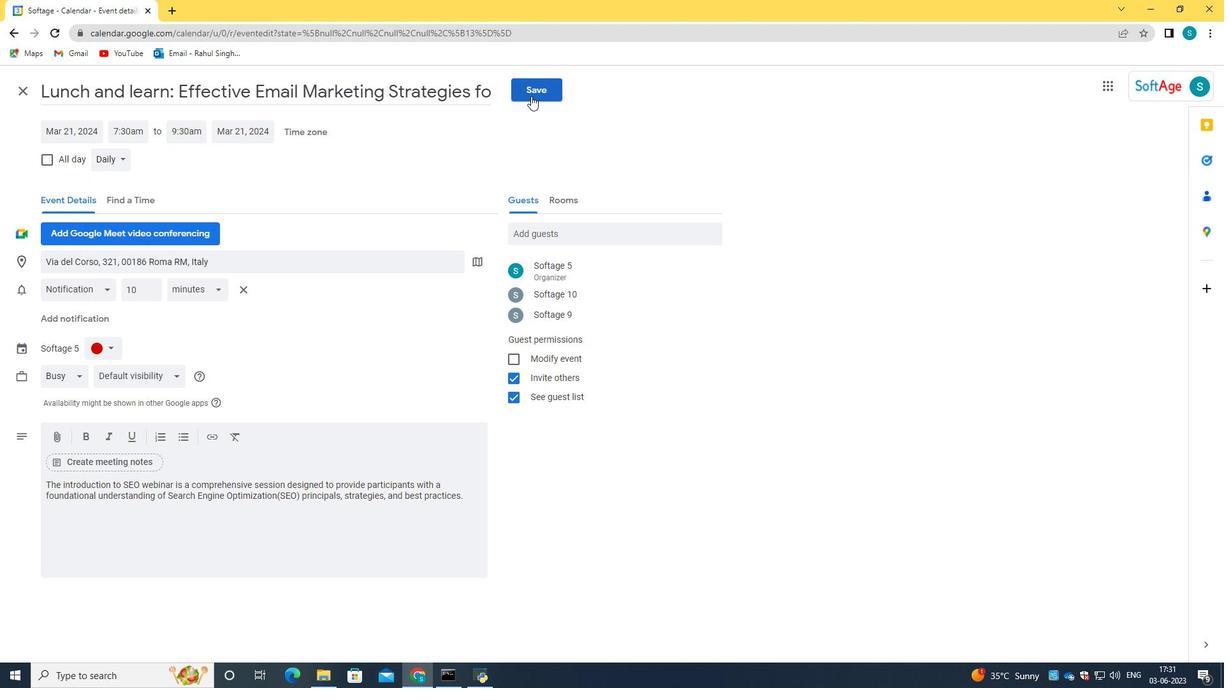 
Action: Mouse moved to (737, 397)
Screenshot: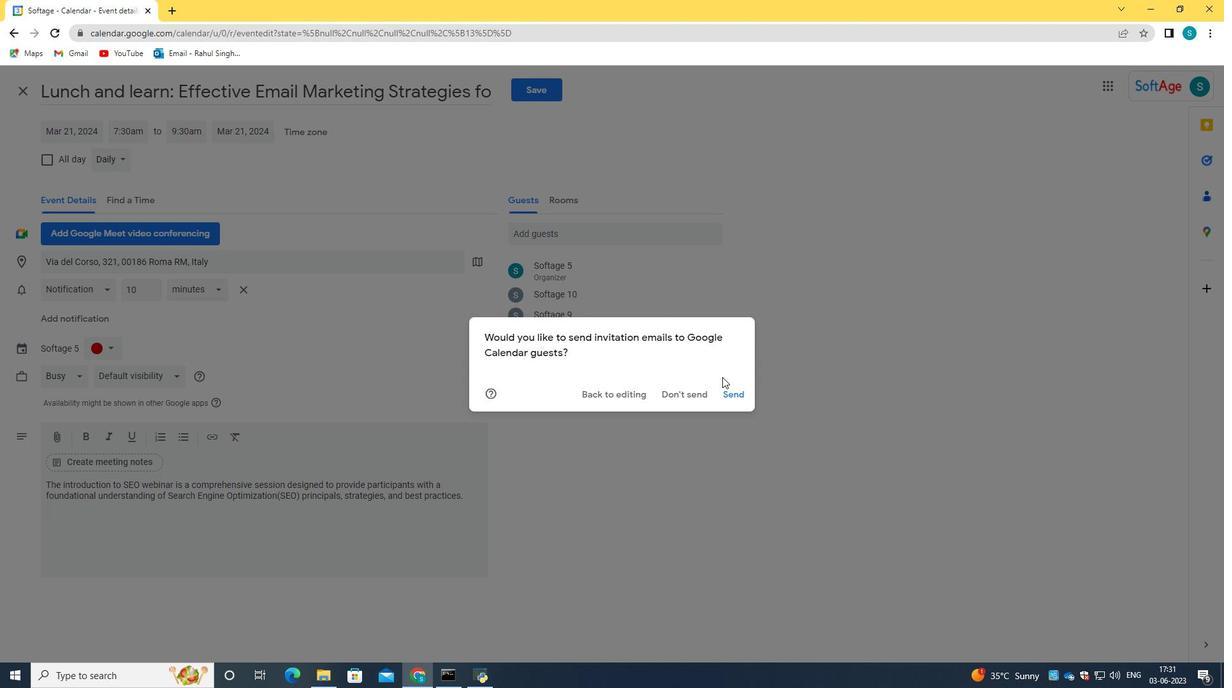 
Action: Mouse pressed left at (737, 397)
Screenshot: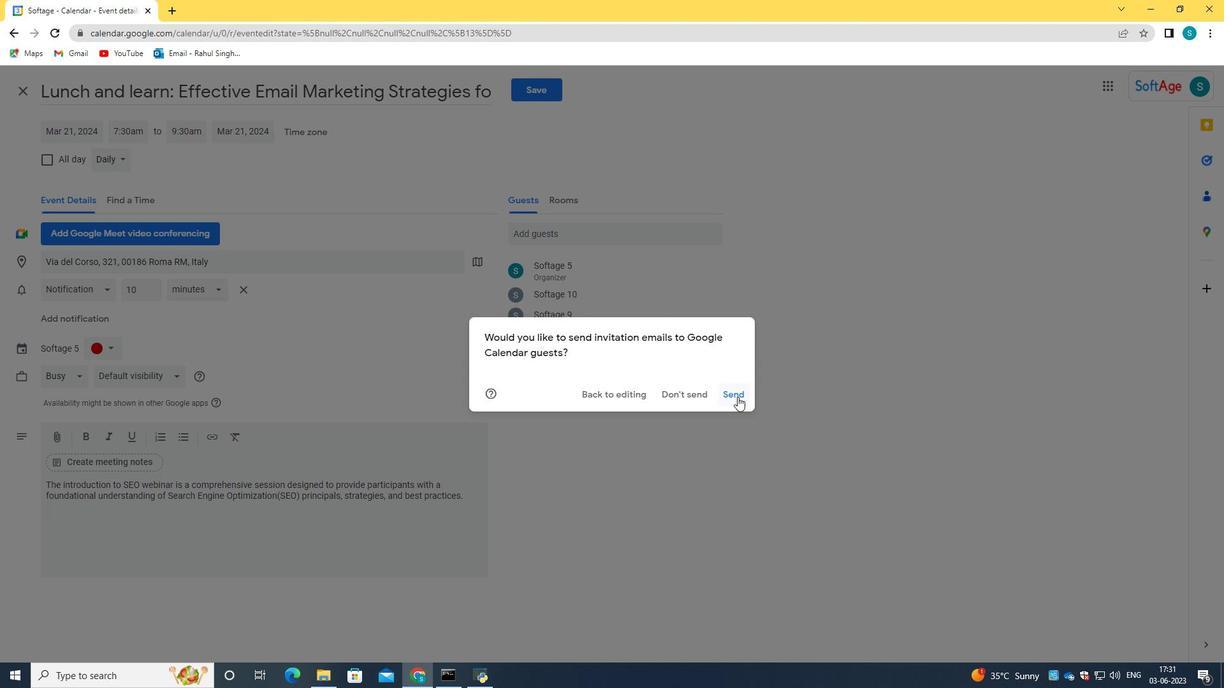 
